 Task: Learn more about a business.
Action: Mouse moved to (881, 119)
Screenshot: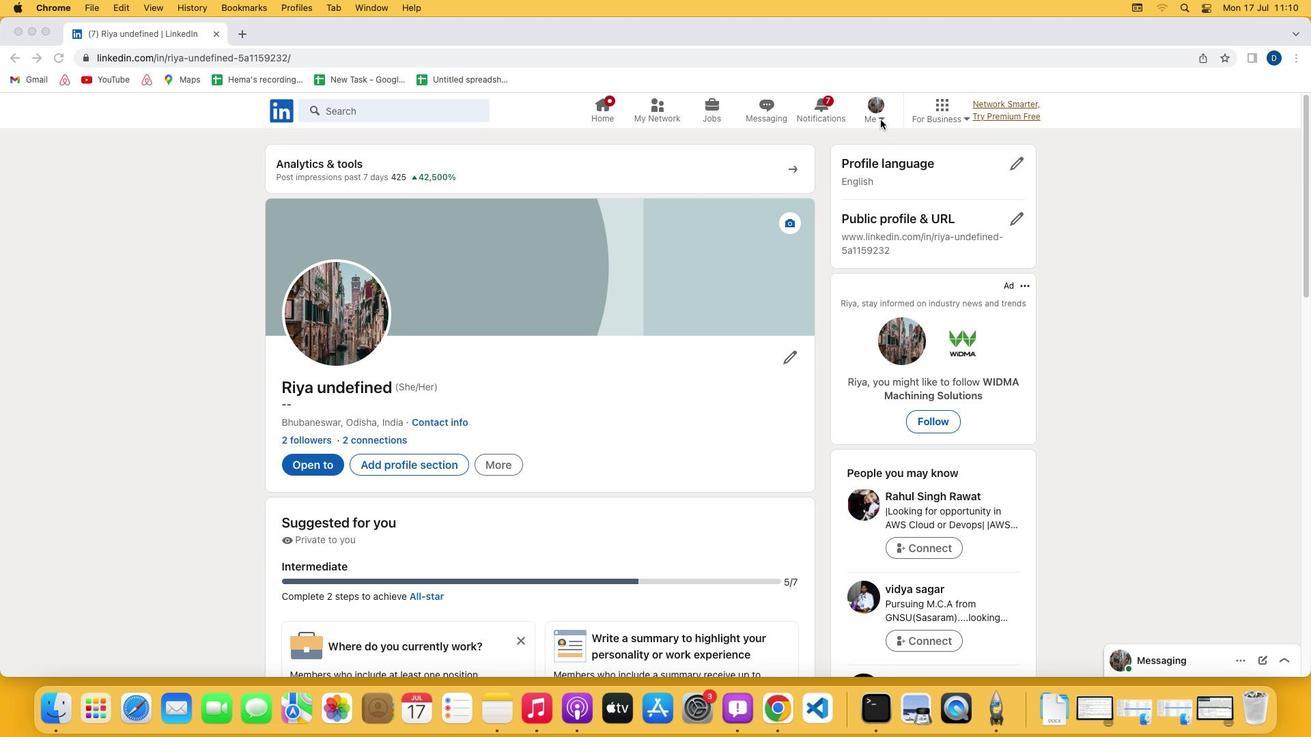 
Action: Mouse pressed left at (881, 119)
Screenshot: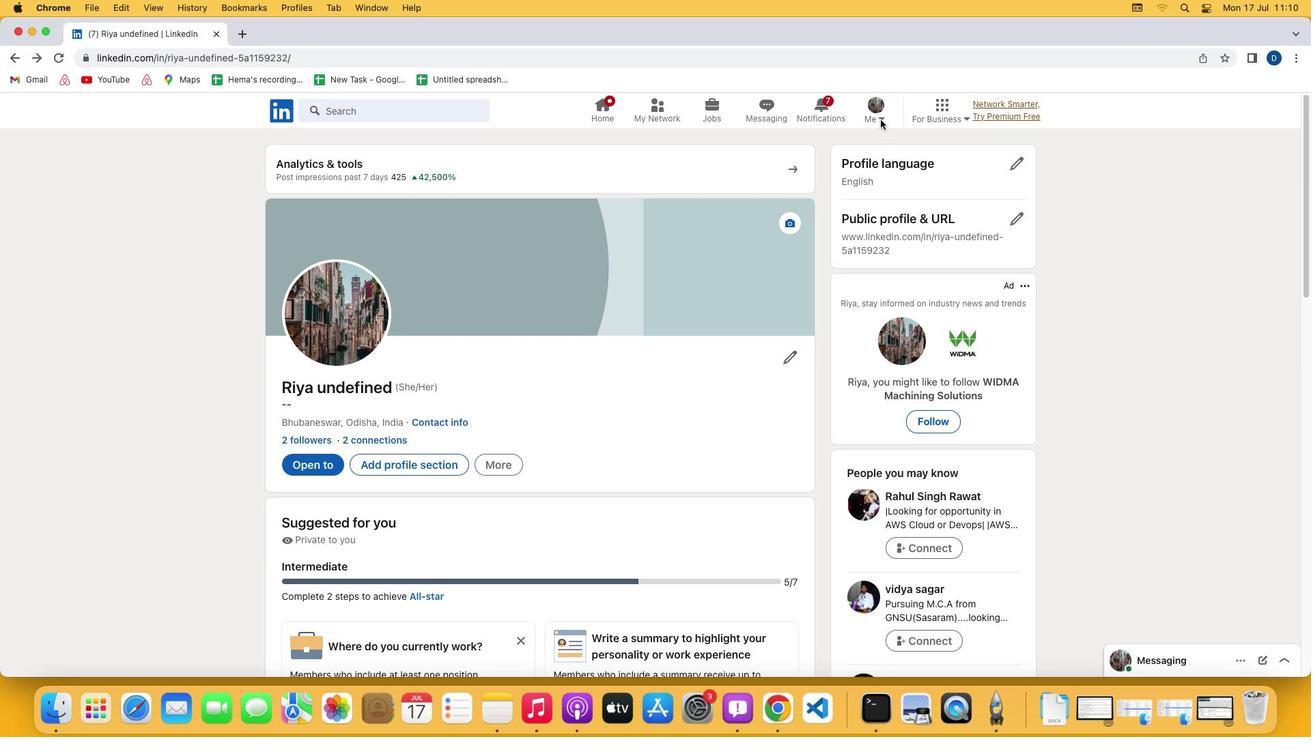 
Action: Mouse pressed left at (881, 119)
Screenshot: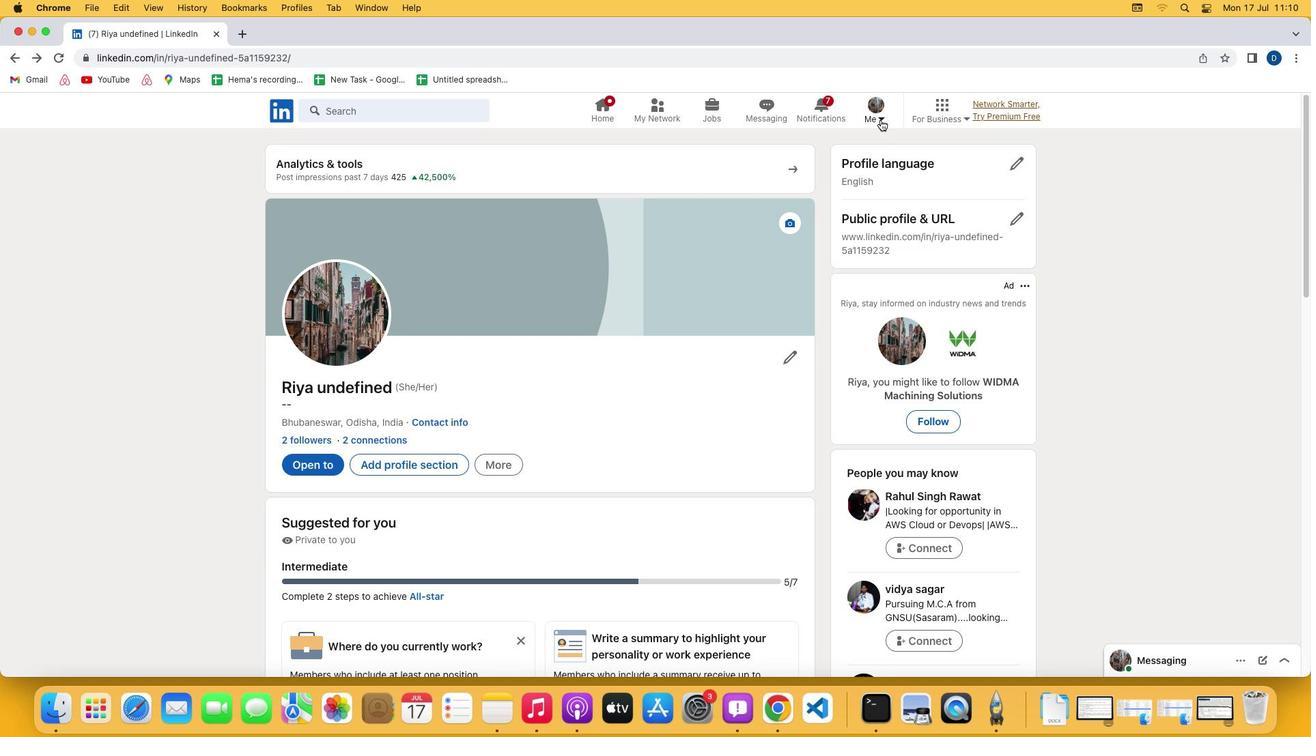 
Action: Mouse moved to (769, 264)
Screenshot: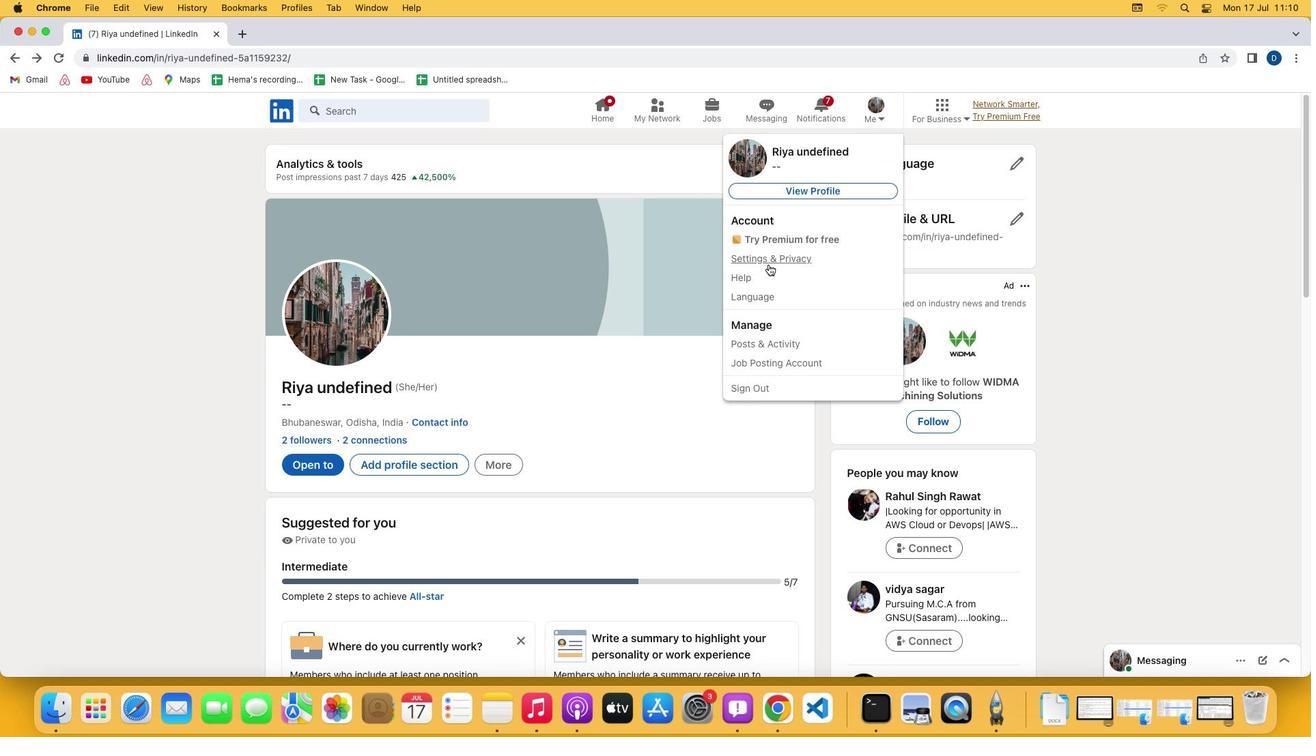 
Action: Mouse pressed left at (769, 264)
Screenshot: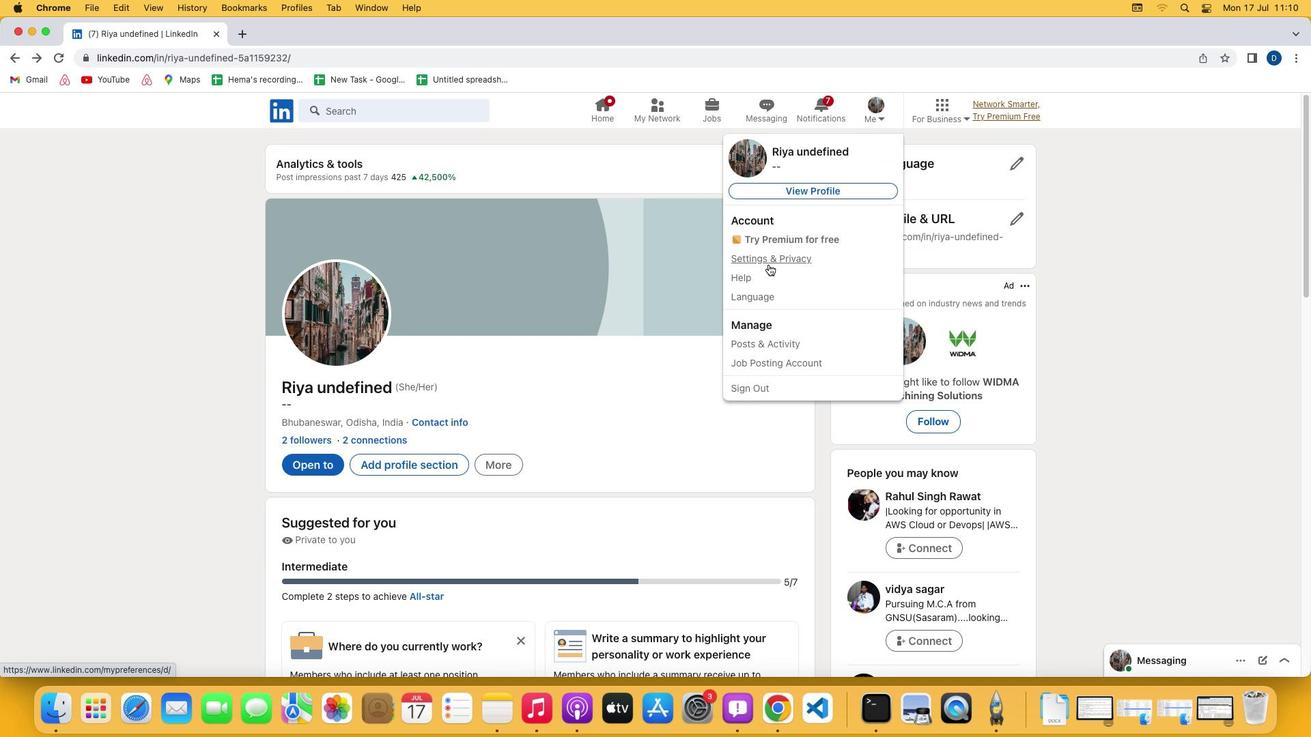 
Action: Mouse moved to (678, 437)
Screenshot: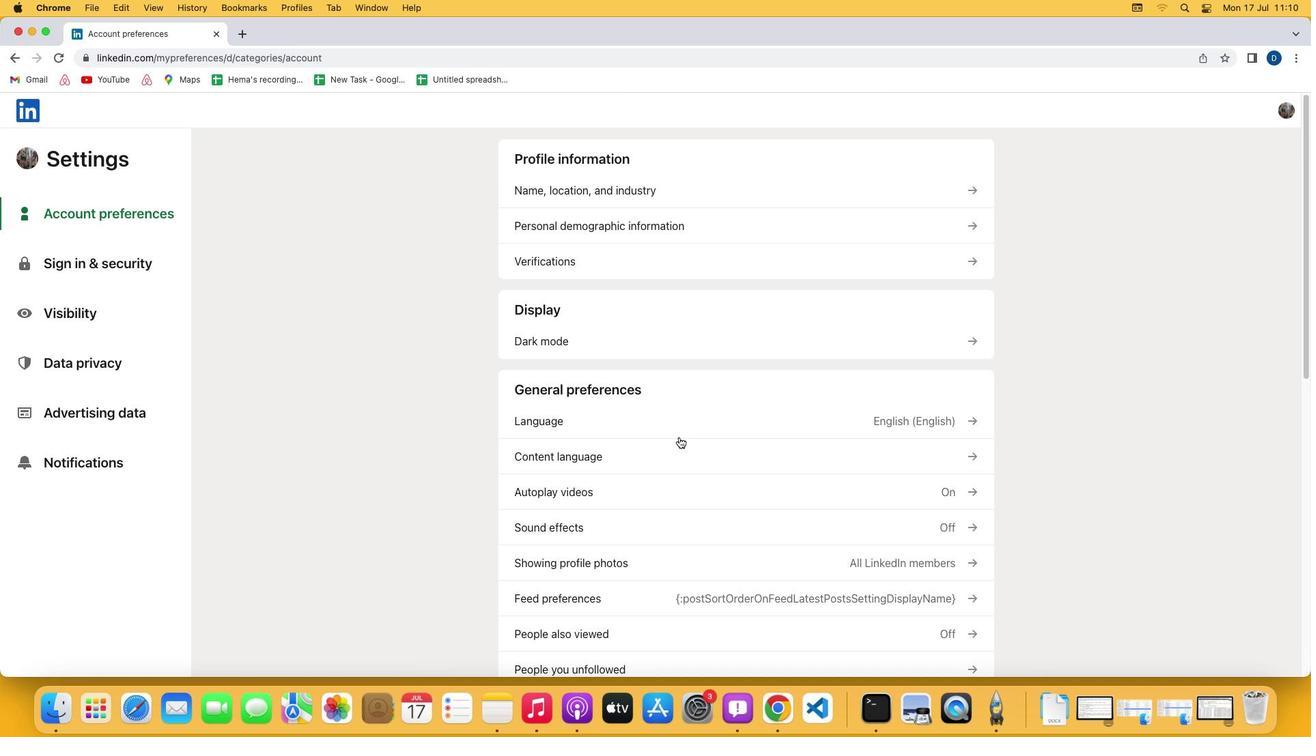 
Action: Mouse scrolled (678, 437) with delta (0, 0)
Screenshot: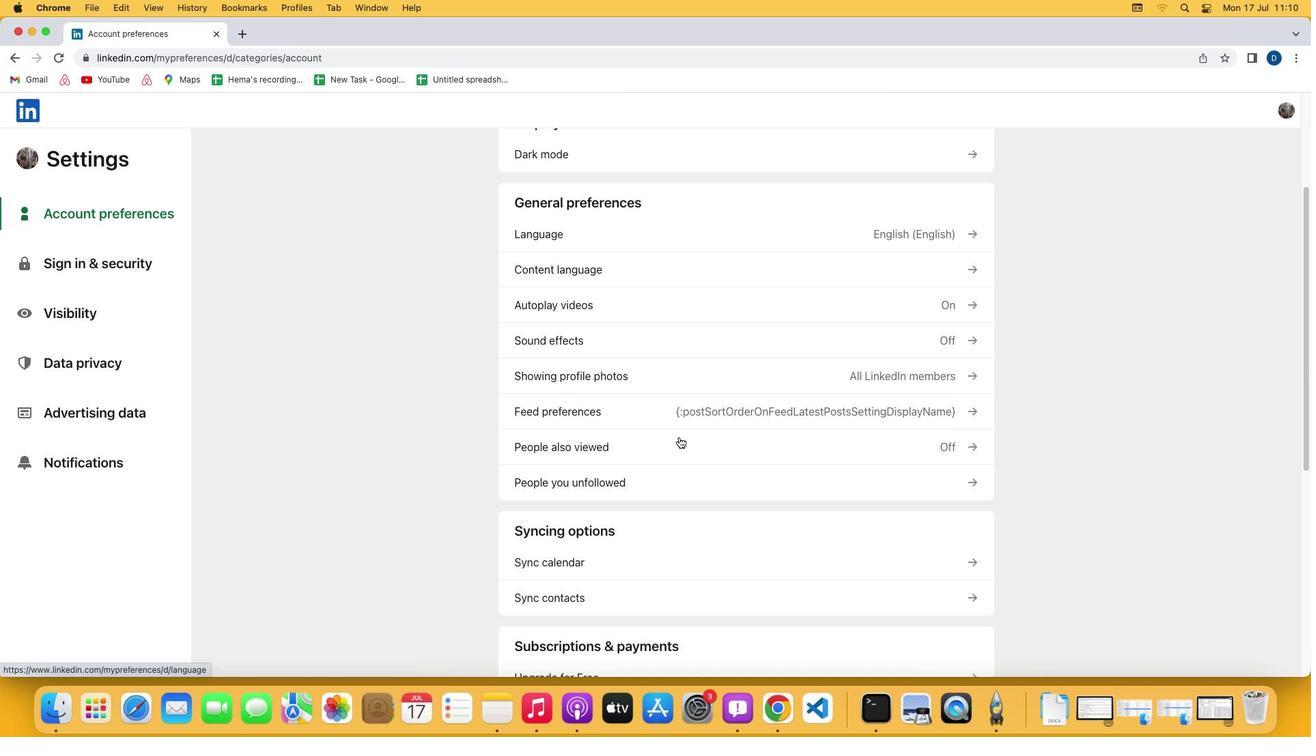 
Action: Mouse scrolled (678, 437) with delta (0, 0)
Screenshot: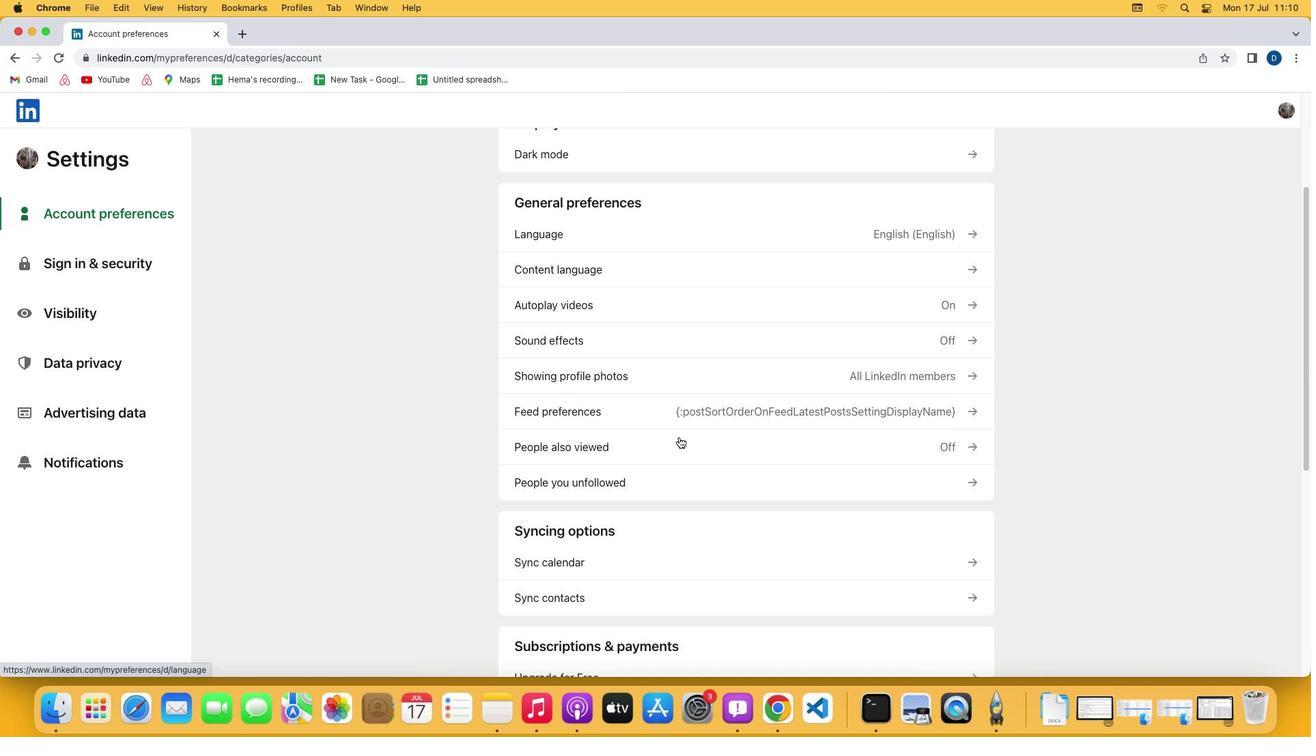 
Action: Mouse scrolled (678, 437) with delta (0, -2)
Screenshot: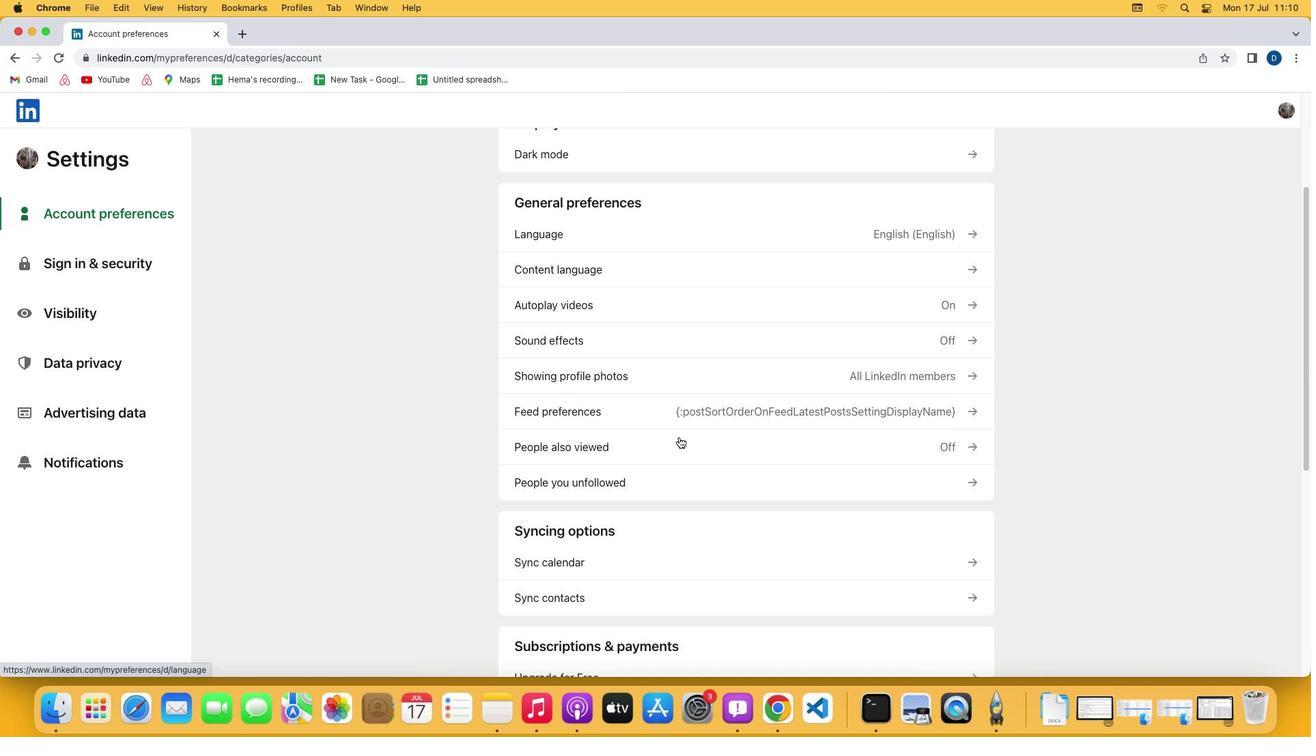 
Action: Mouse scrolled (678, 437) with delta (0, -3)
Screenshot: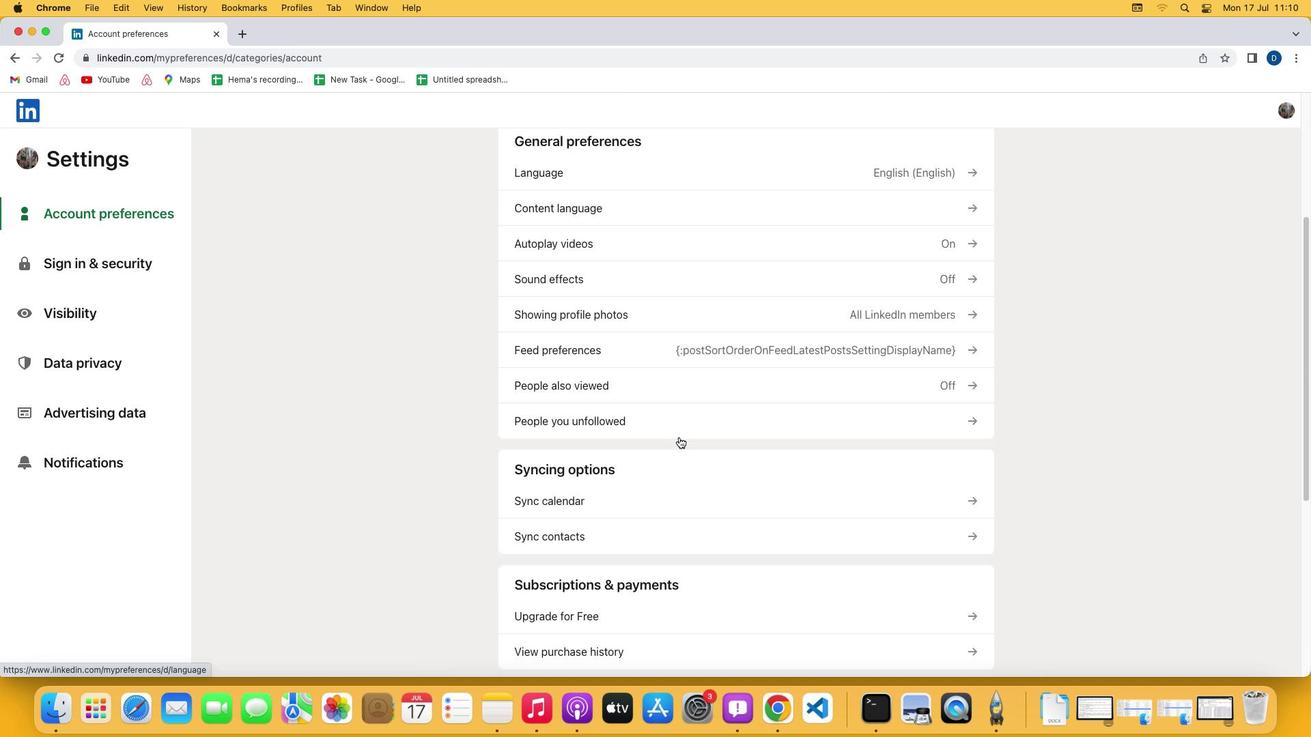 
Action: Mouse scrolled (678, 437) with delta (0, 0)
Screenshot: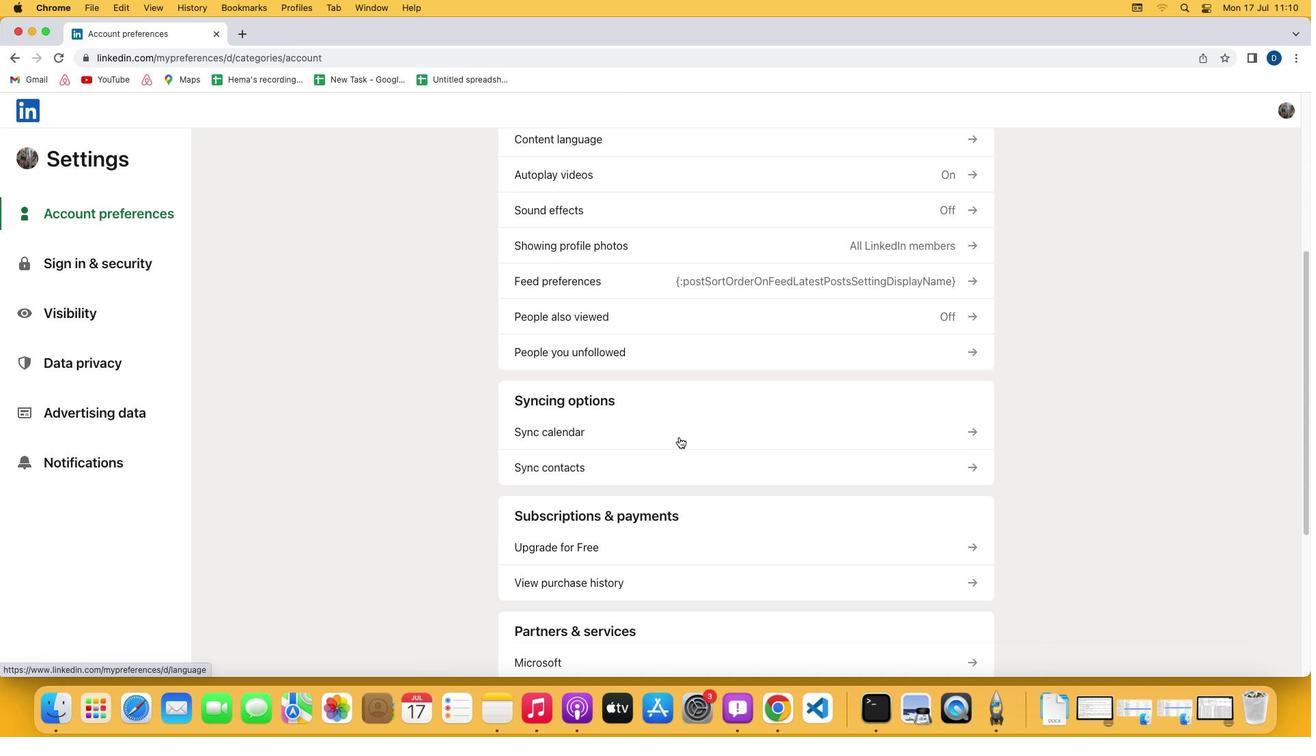 
Action: Mouse scrolled (678, 437) with delta (0, 0)
Screenshot: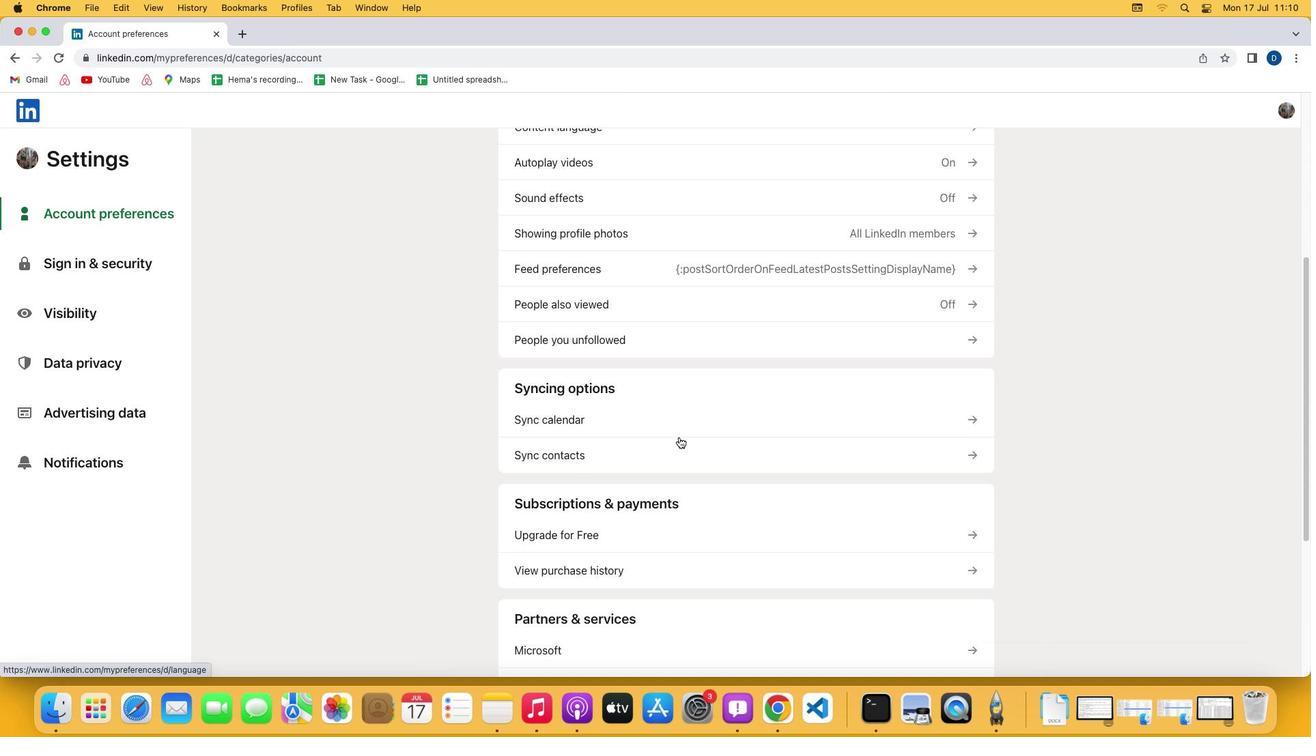 
Action: Mouse scrolled (678, 437) with delta (0, -2)
Screenshot: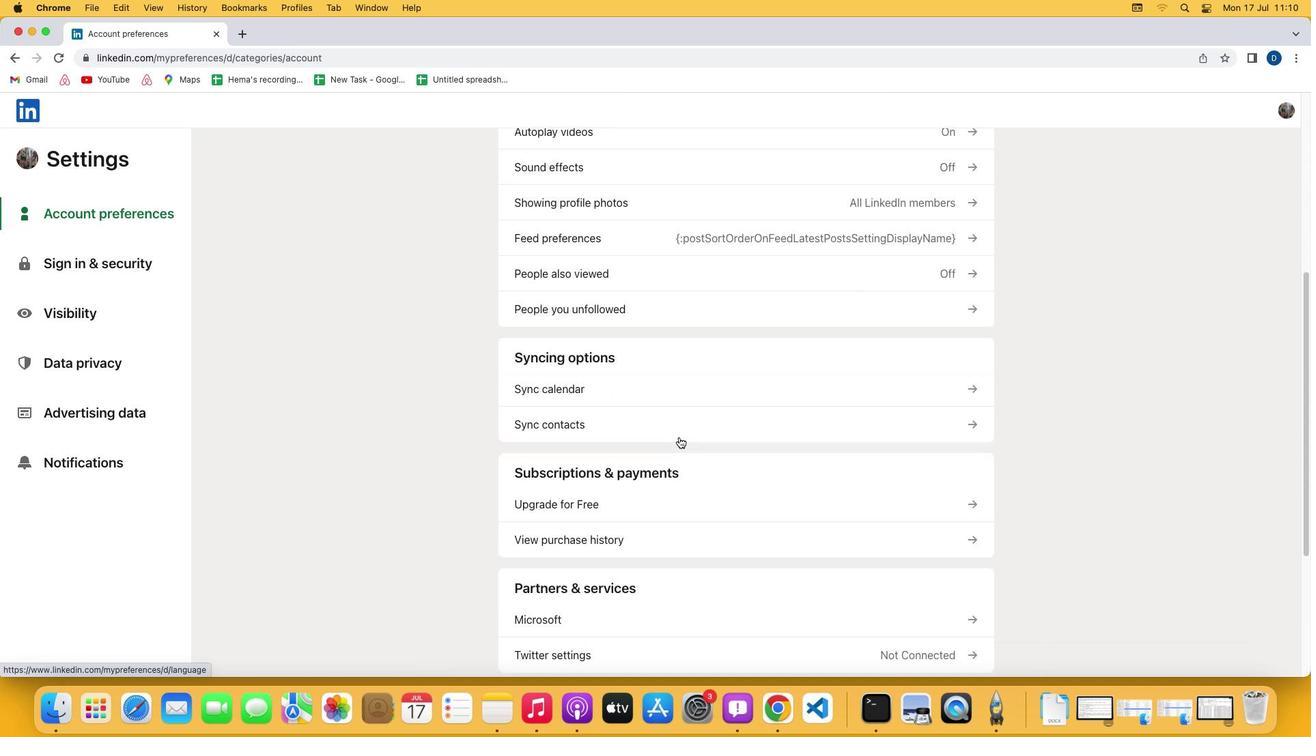 
Action: Mouse moved to (594, 456)
Screenshot: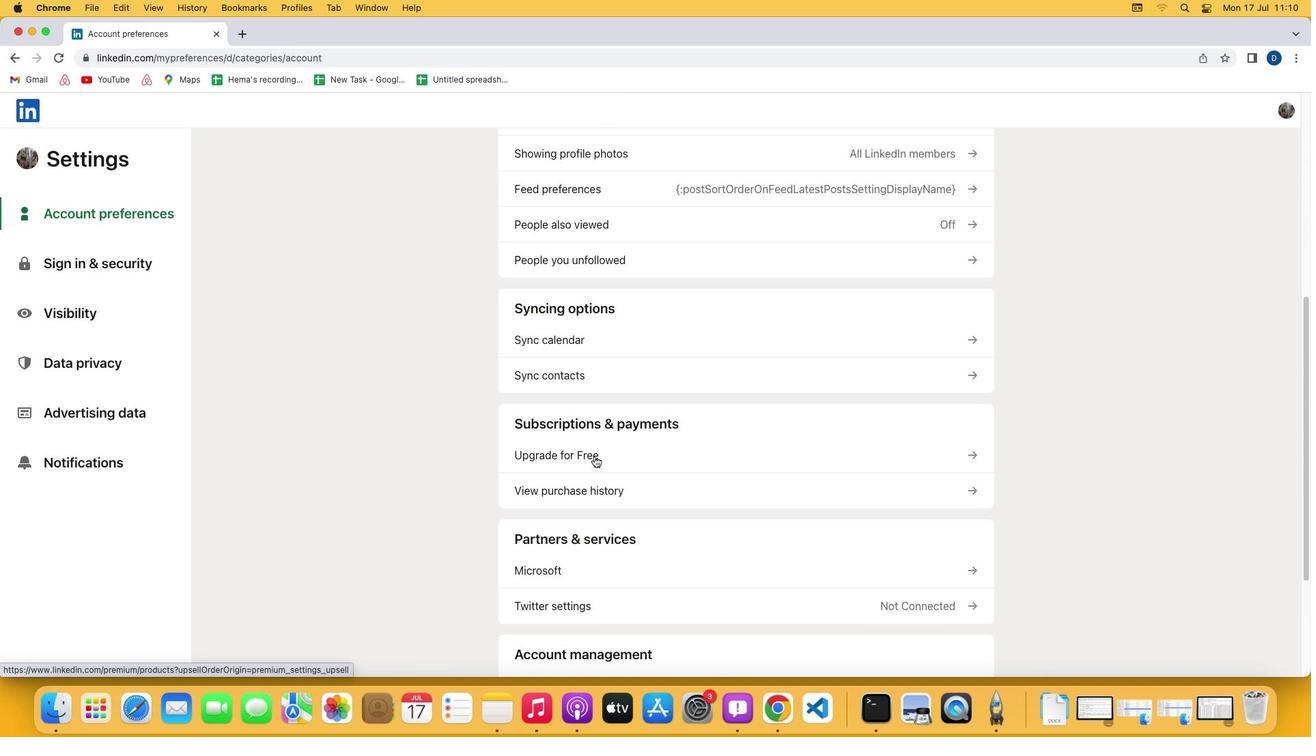 
Action: Mouse pressed left at (594, 456)
Screenshot: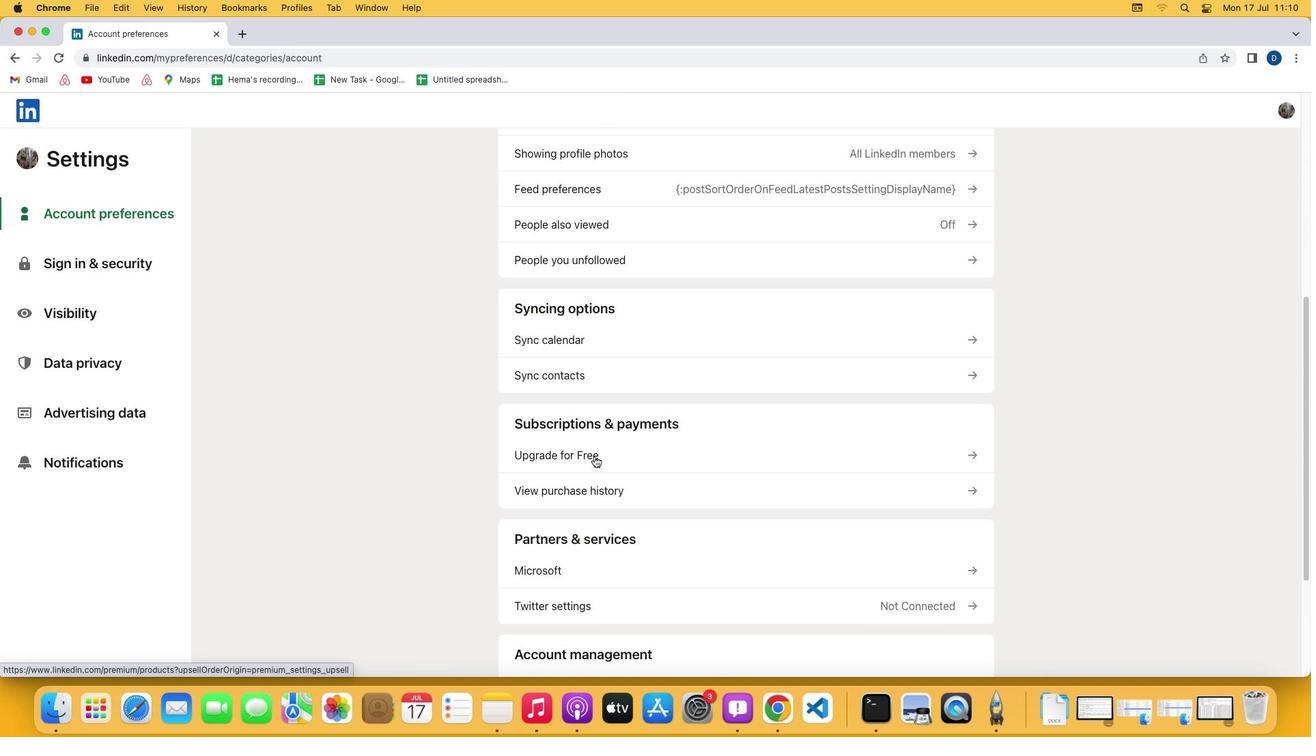 
Action: Mouse moved to (539, 370)
Screenshot: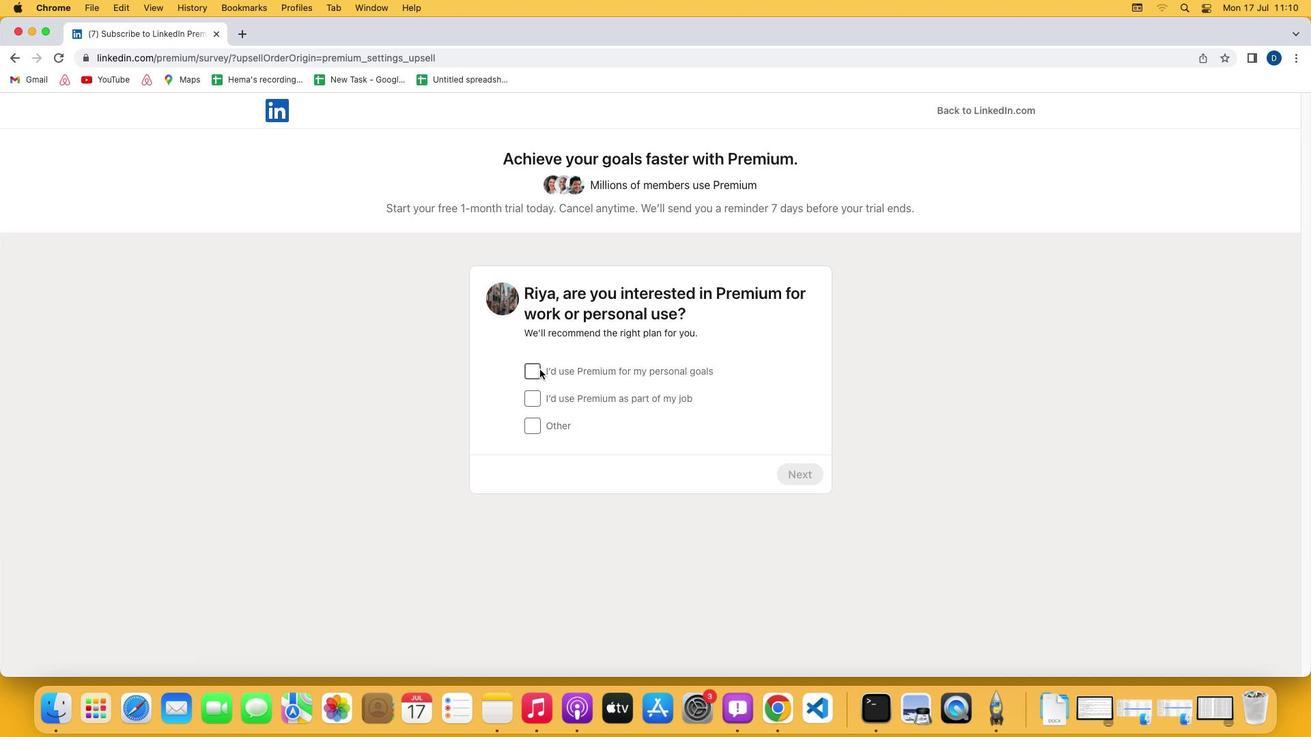 
Action: Mouse pressed left at (539, 370)
Screenshot: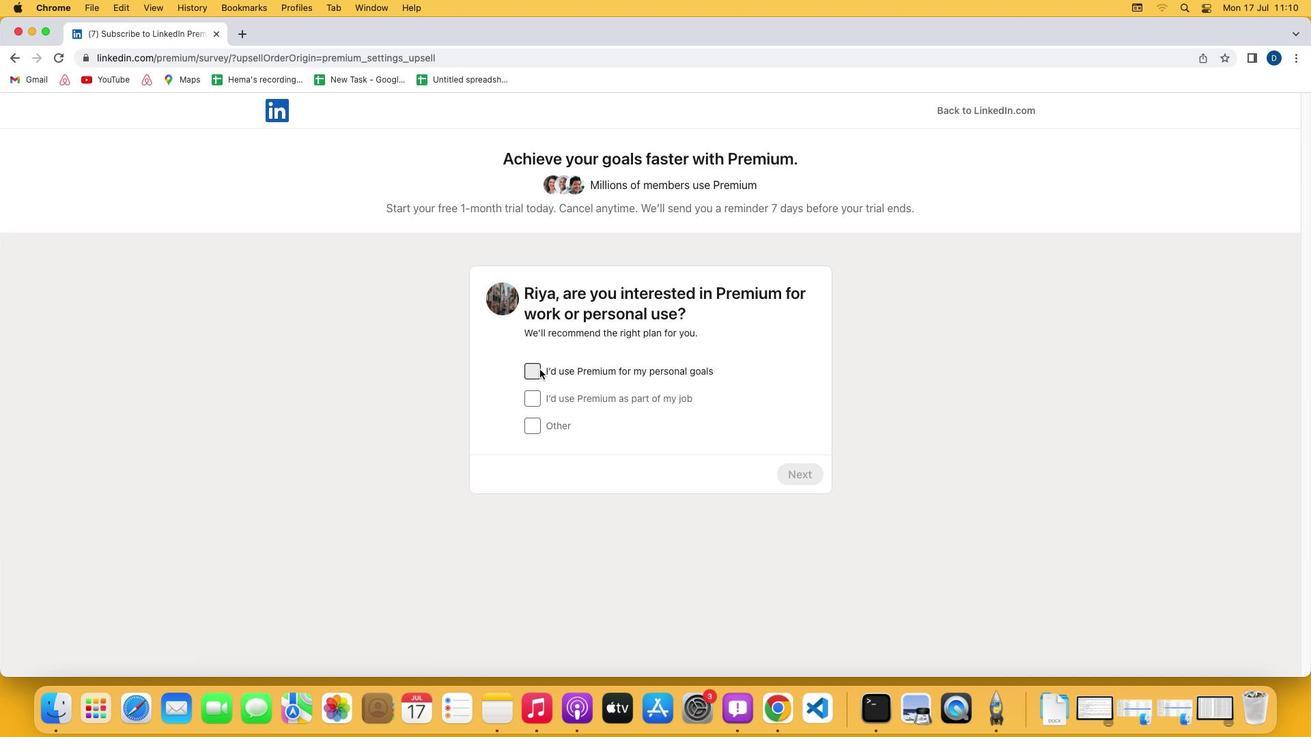 
Action: Mouse moved to (799, 475)
Screenshot: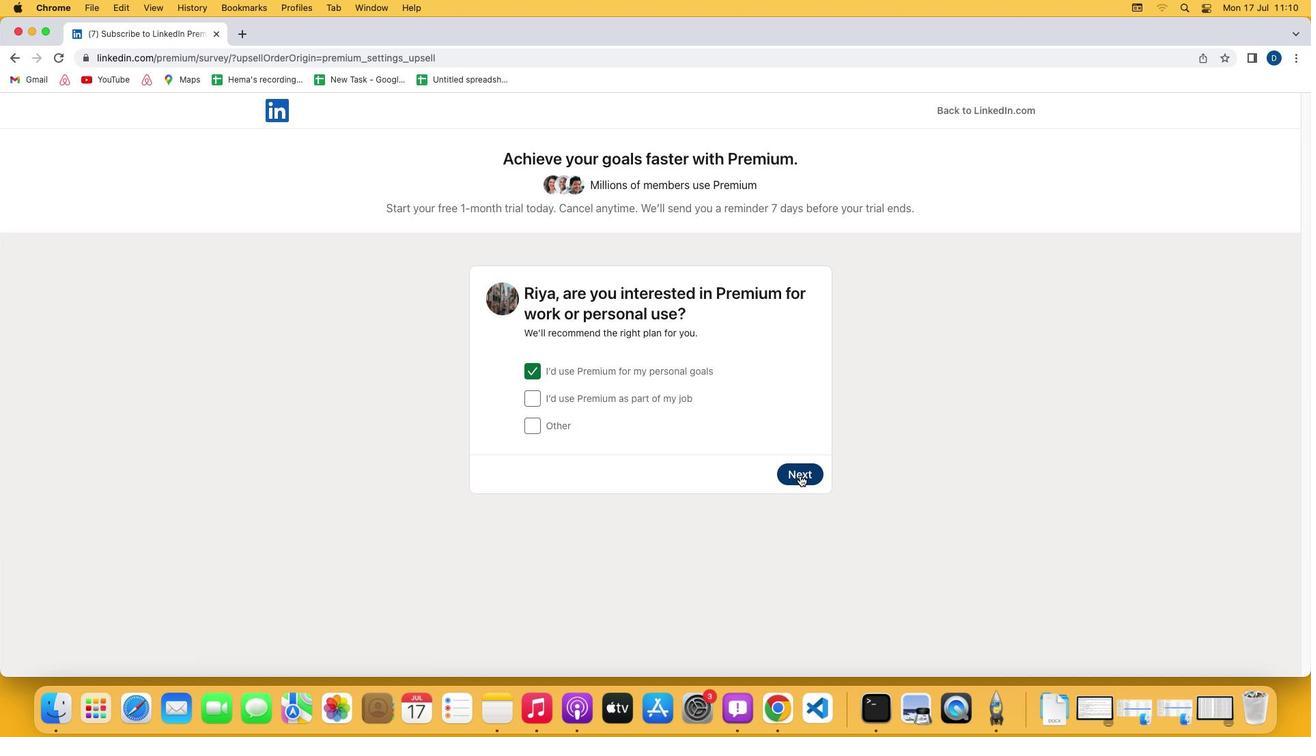 
Action: Mouse pressed left at (799, 475)
Screenshot: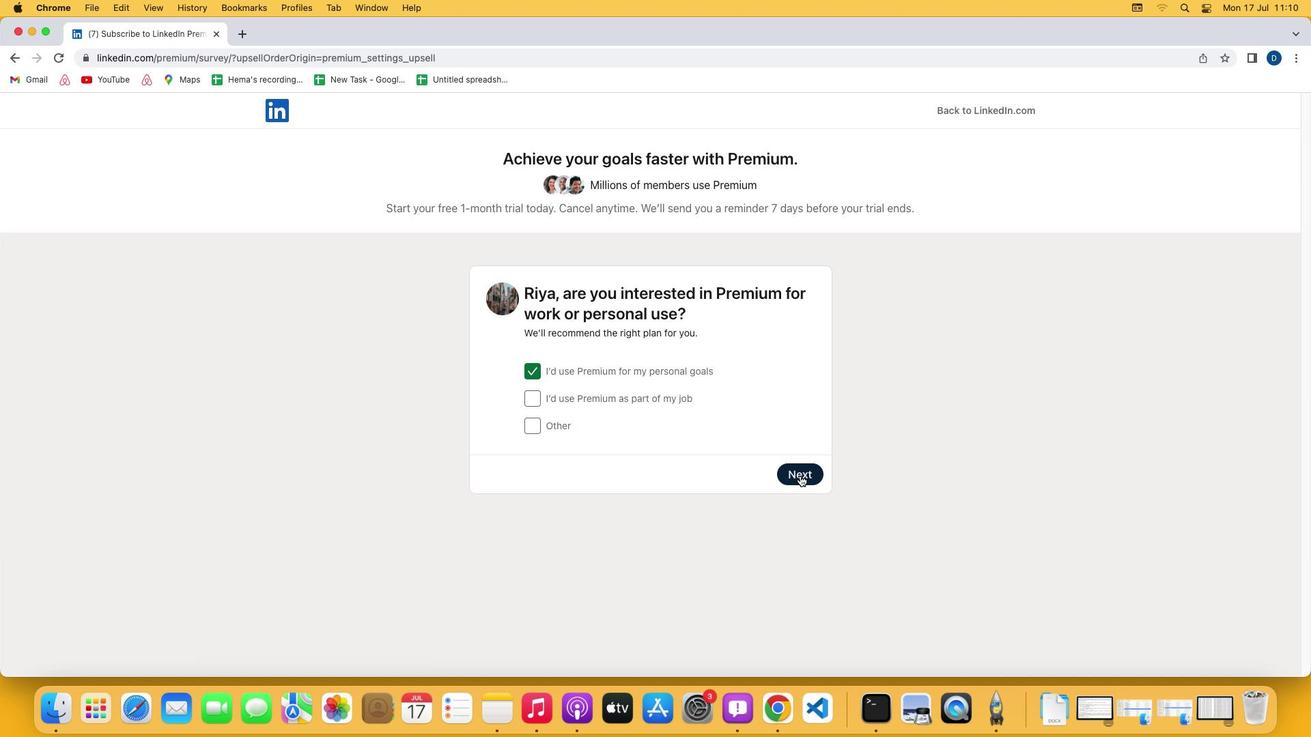 
Action: Mouse moved to (529, 508)
Screenshot: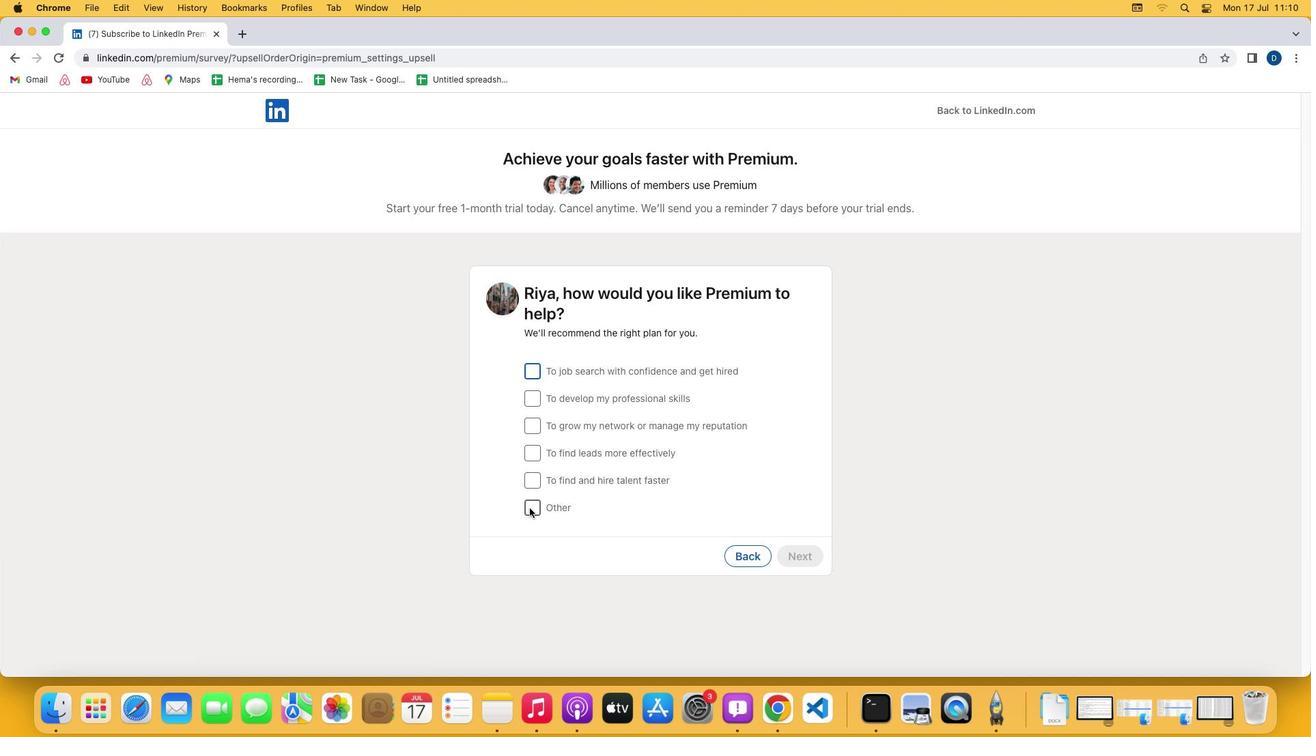 
Action: Mouse pressed left at (529, 508)
Screenshot: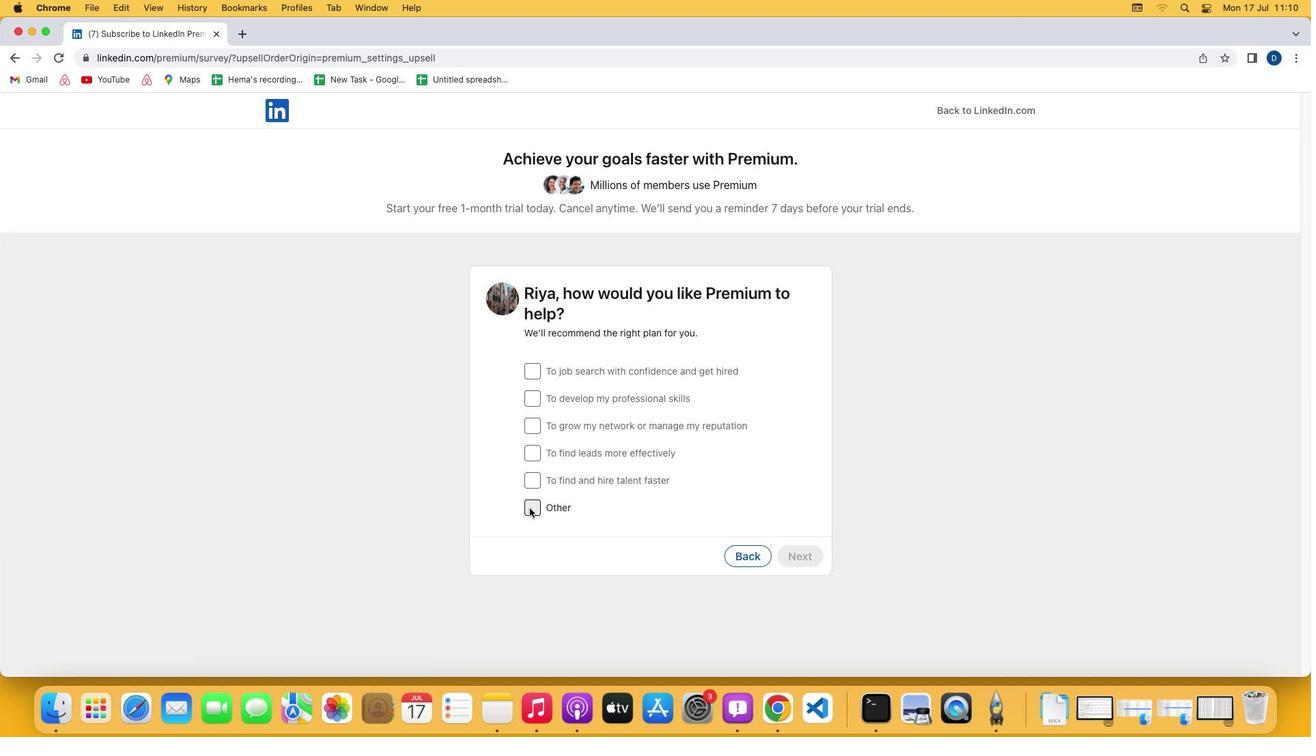 
Action: Mouse moved to (795, 555)
Screenshot: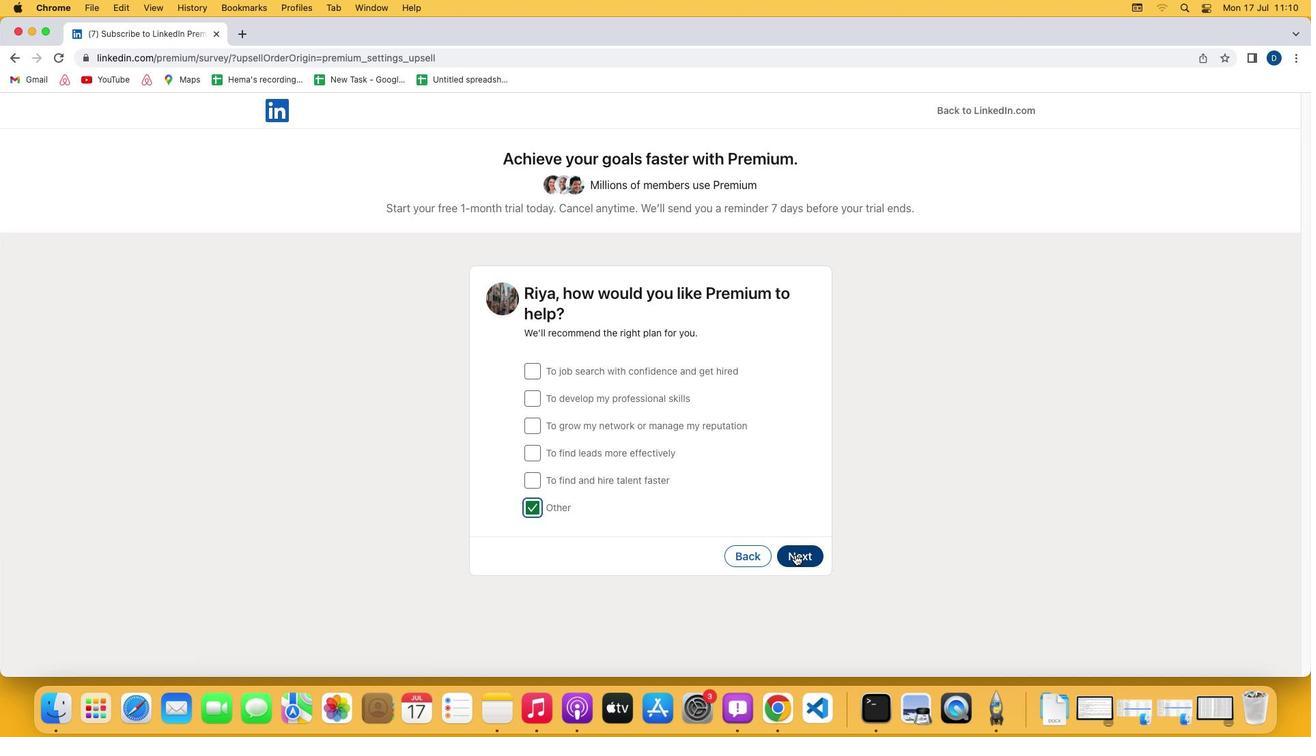 
Action: Mouse pressed left at (795, 555)
Screenshot: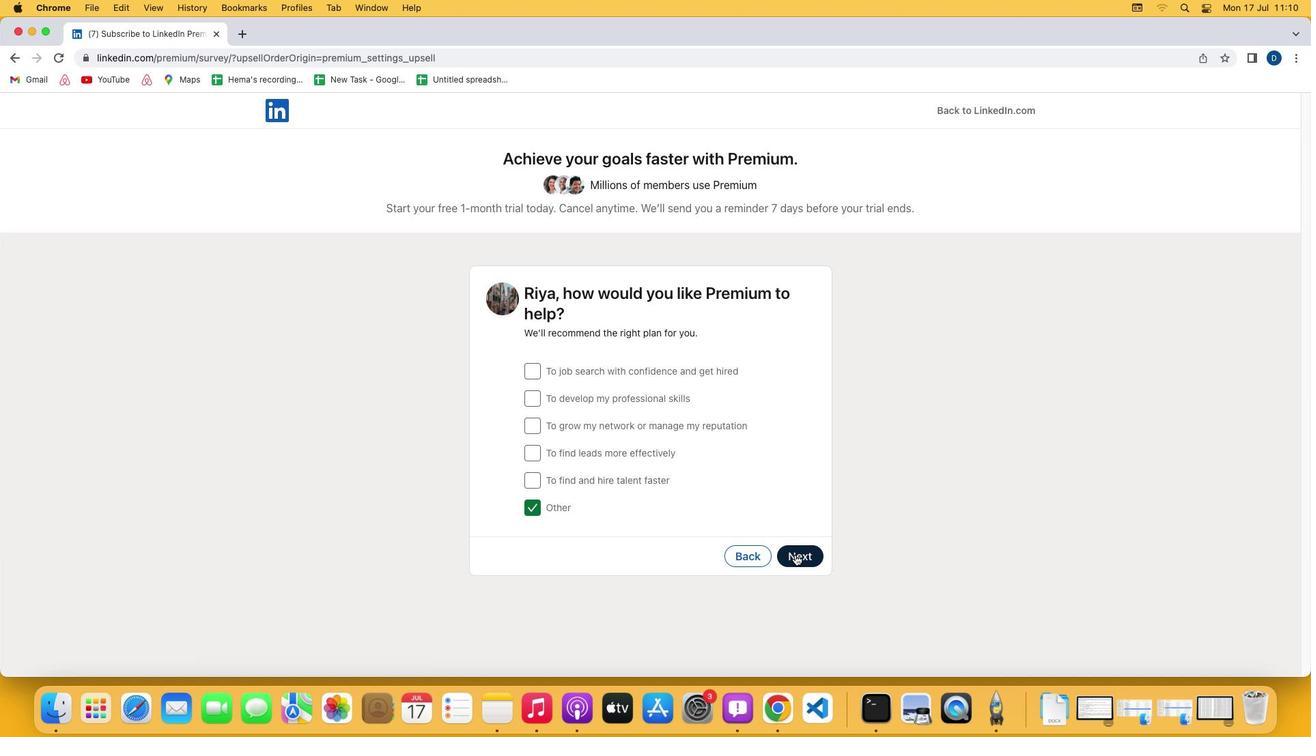 
Action: Mouse moved to (510, 557)
Screenshot: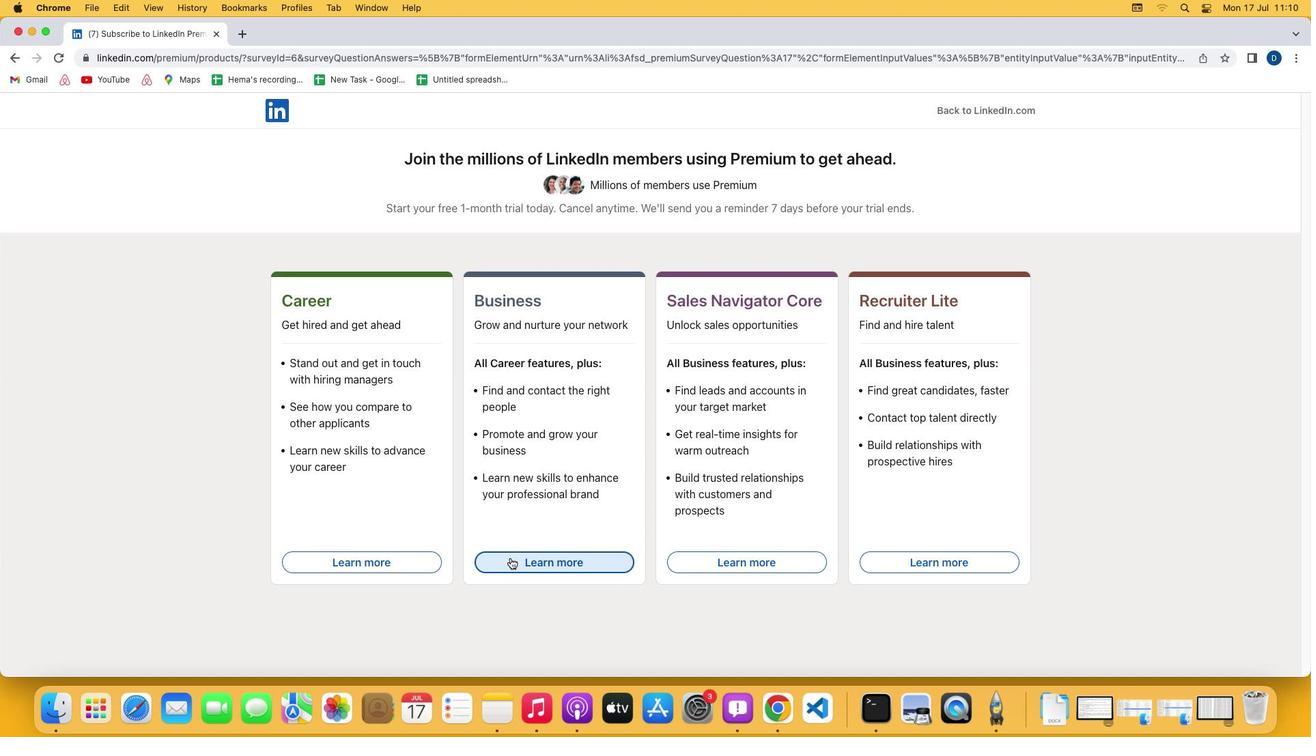 
Action: Mouse pressed left at (510, 557)
Screenshot: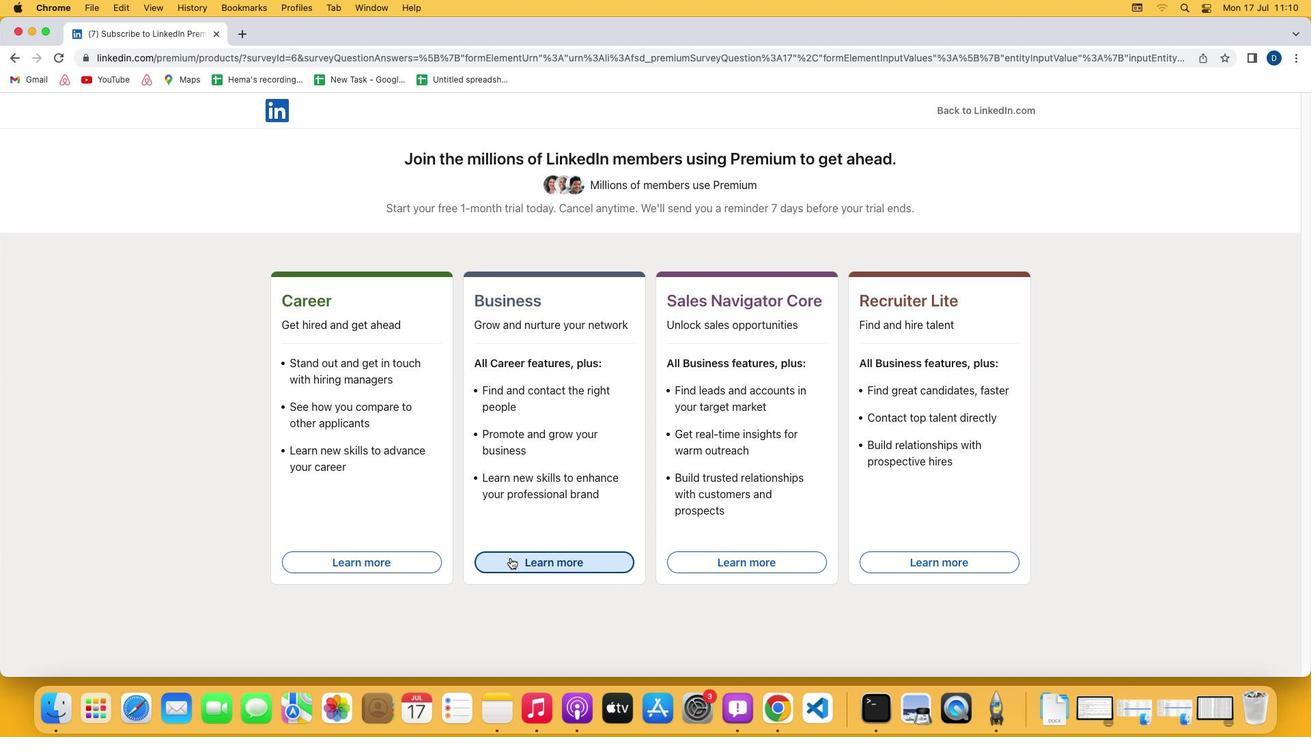 
Action: Mouse moved to (510, 558)
Screenshot: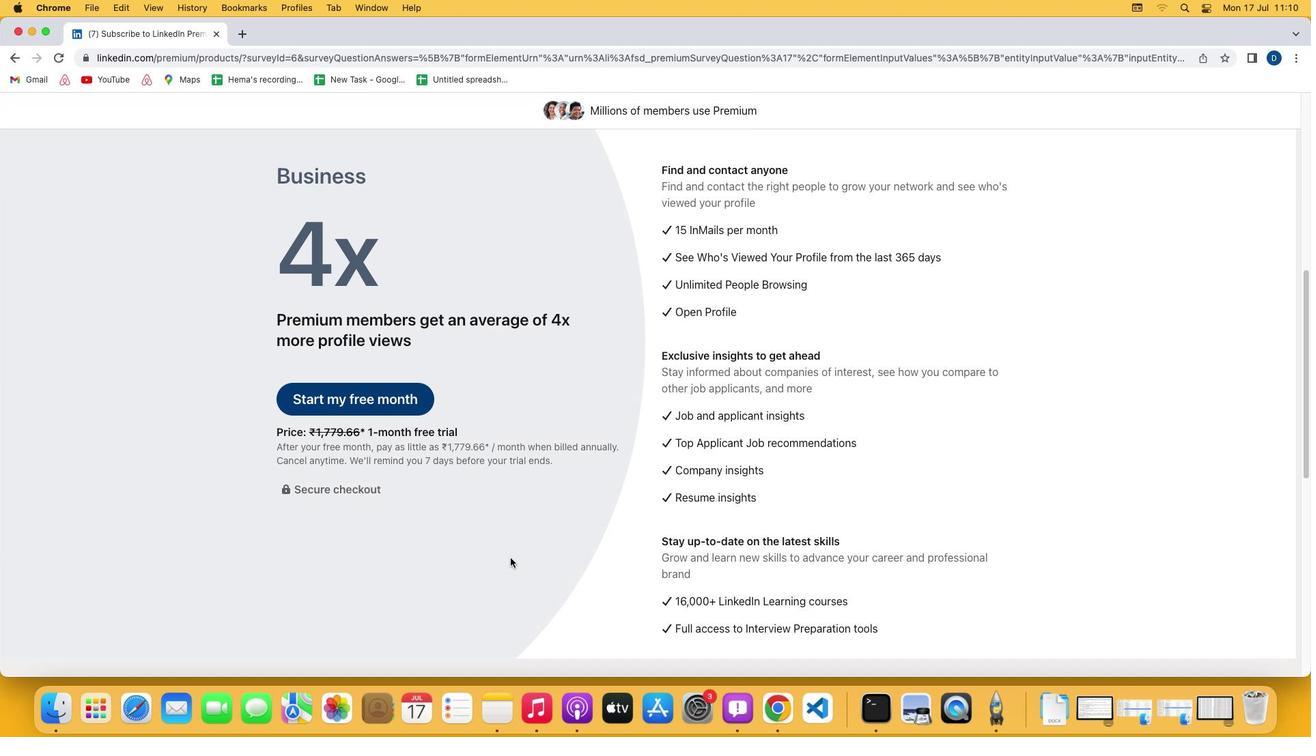 
